 Task: Create a task  Implement a new remote access system for a company's employees , assign it to team member softage.3@softage.net in the project AgileHero and update the status of the task to  Off Track , set the priority of the task to Medium
Action: Mouse moved to (51, 374)
Screenshot: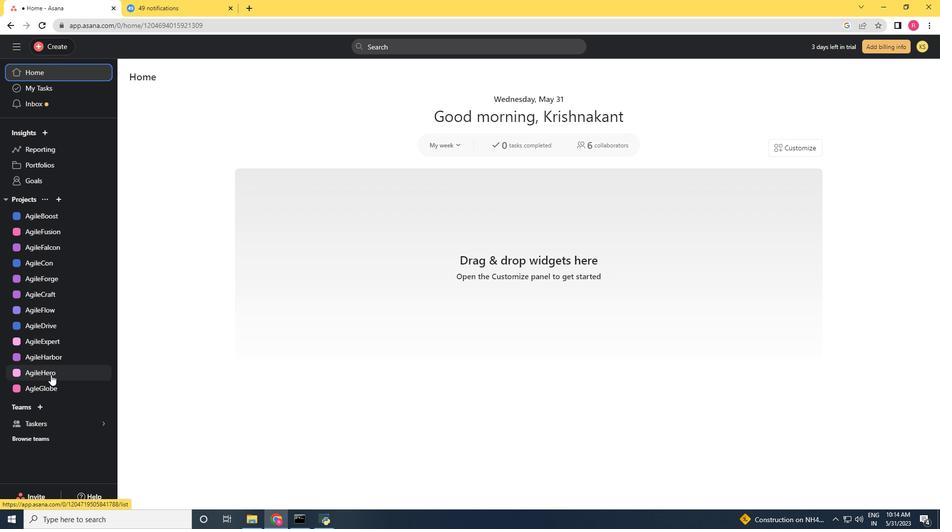 
Action: Mouse pressed left at (51, 374)
Screenshot: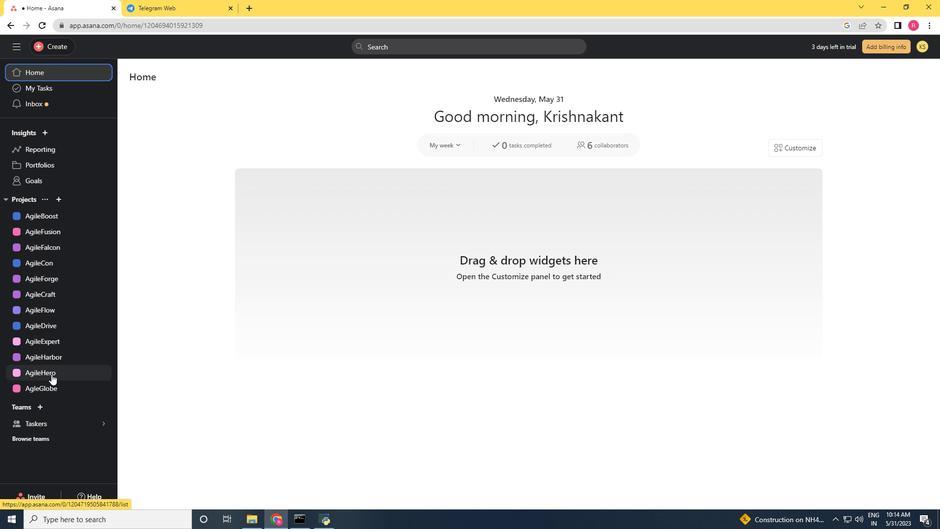 
Action: Mouse moved to (59, 51)
Screenshot: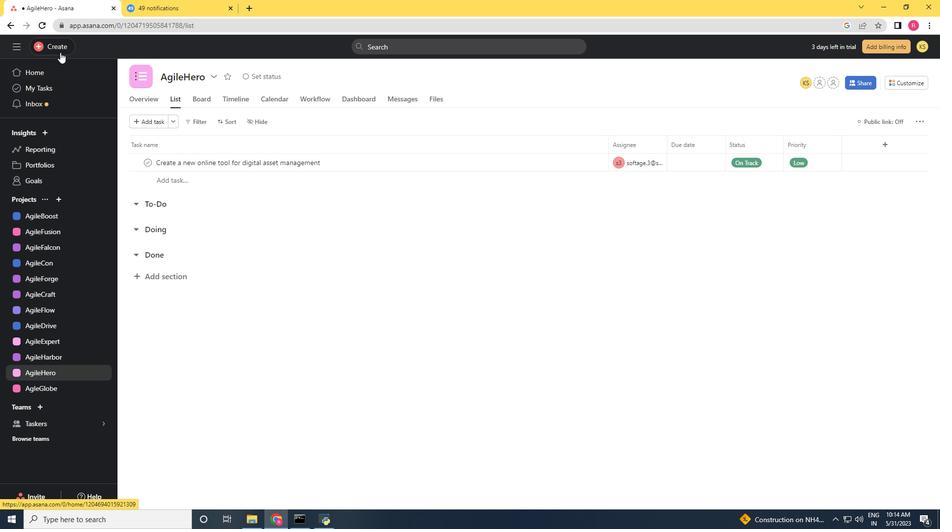 
Action: Mouse pressed left at (59, 51)
Screenshot: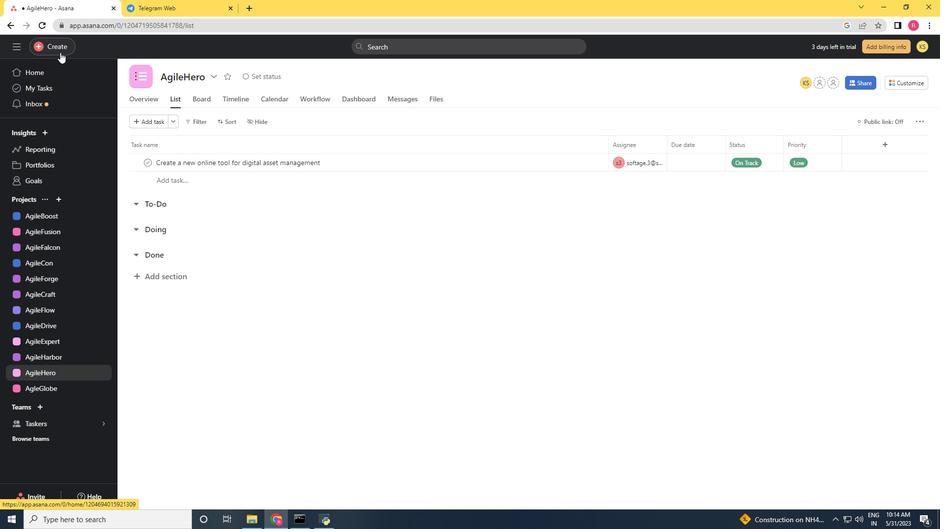 
Action: Mouse moved to (107, 47)
Screenshot: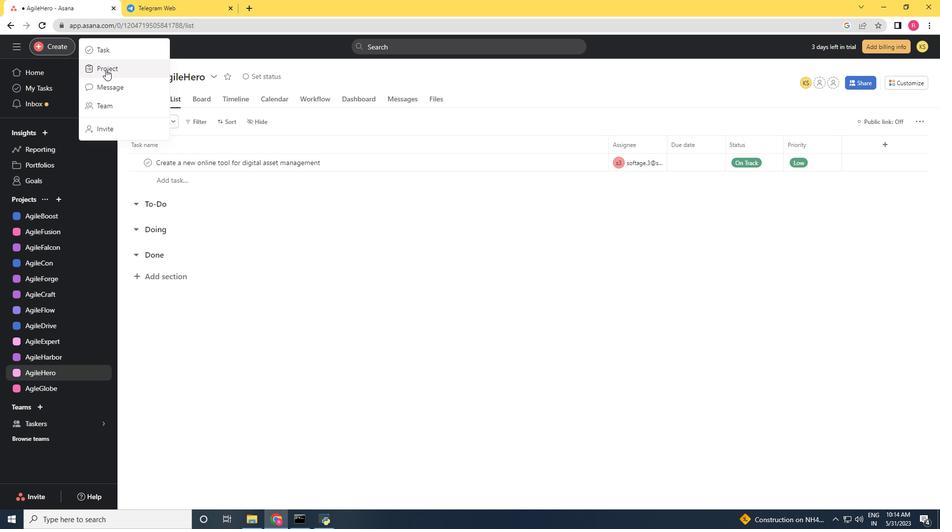 
Action: Mouse pressed left at (107, 47)
Screenshot: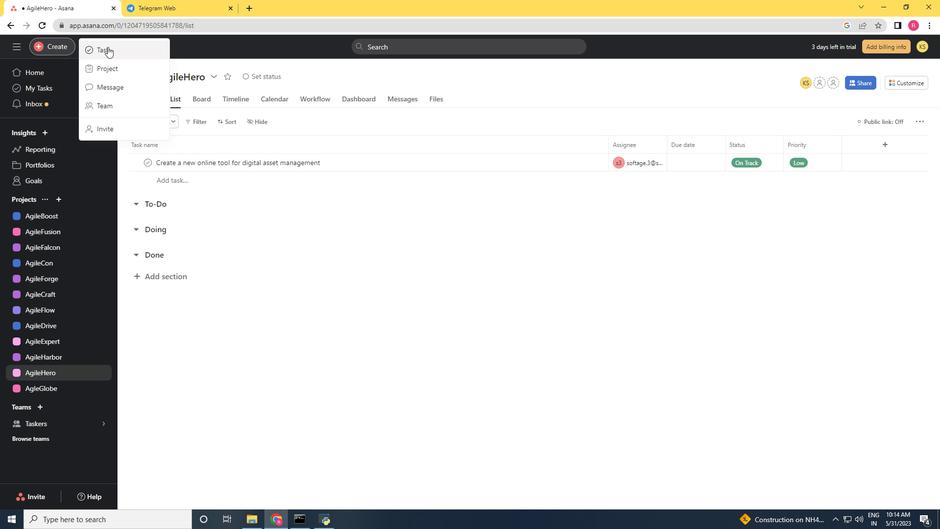 
Action: Key pressed <Key.shift>Implement<Key.space>a<Key.space>new<Key.space>remote<Key.space>access<Key.space>system<Key.space>for<Key.space>a<Key.space>company<Key.space><Key.backspace>'s<Key.space><Key.shift><Key.shift><Key.shift><Key.shift><Key.shift><Key.shift><Key.shift><Key.shift>employees
Screenshot: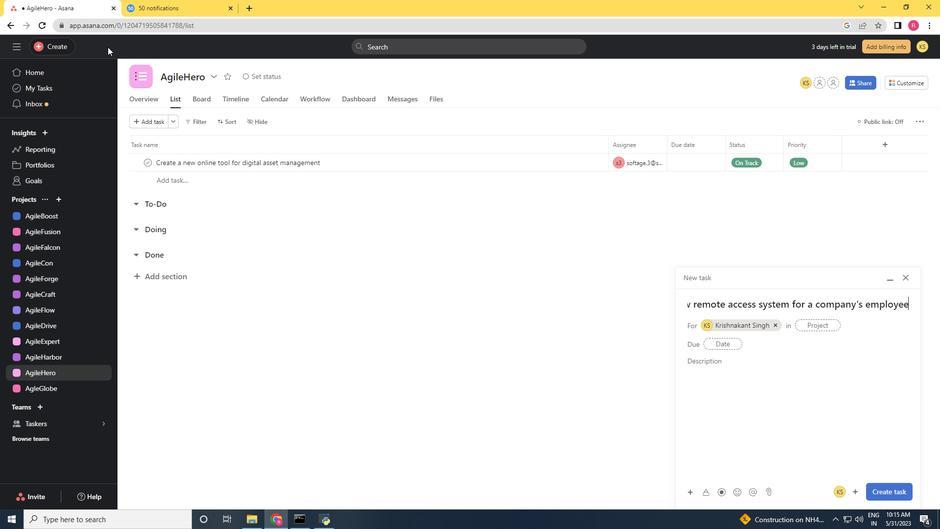 
Action: Mouse moved to (774, 326)
Screenshot: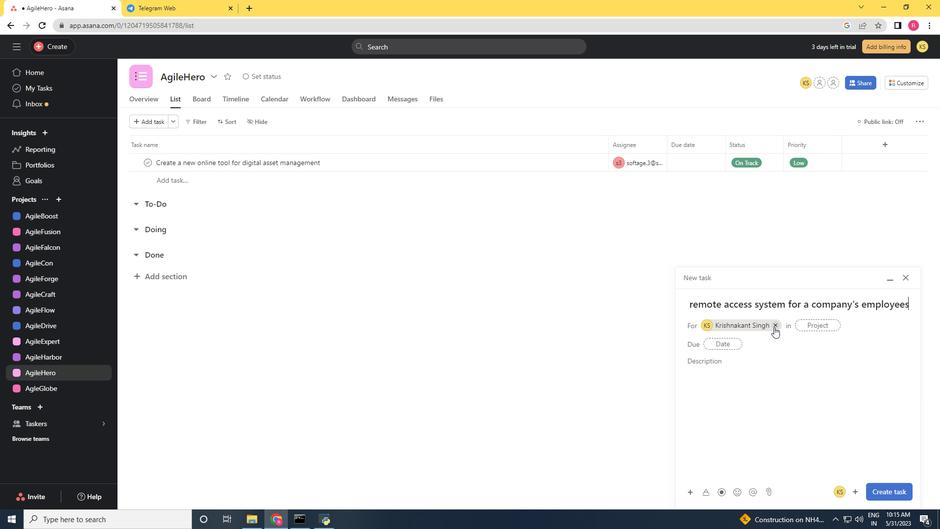 
Action: Mouse pressed left at (774, 326)
Screenshot: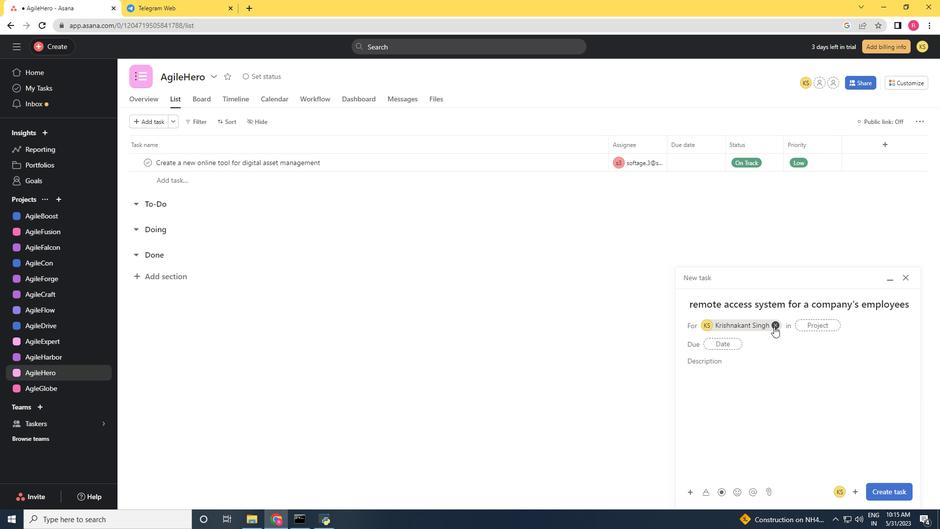 
Action: Mouse moved to (739, 322)
Screenshot: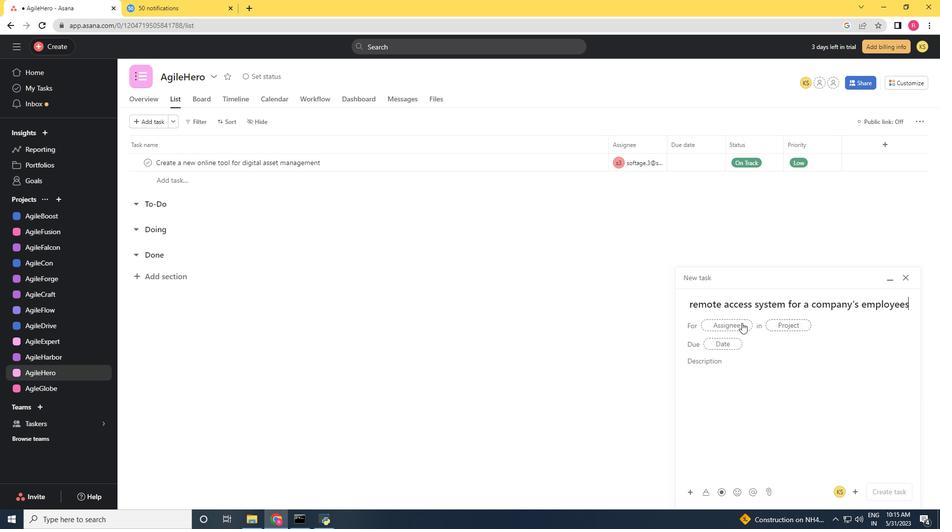 
Action: Mouse pressed left at (739, 322)
Screenshot: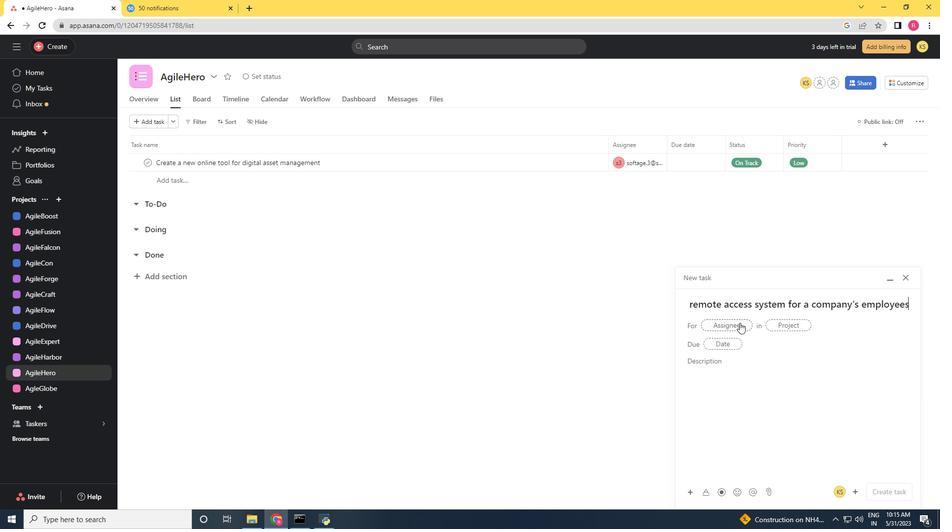 
Action: Key pressed softage.3<Key.shift>@softage.net
Screenshot: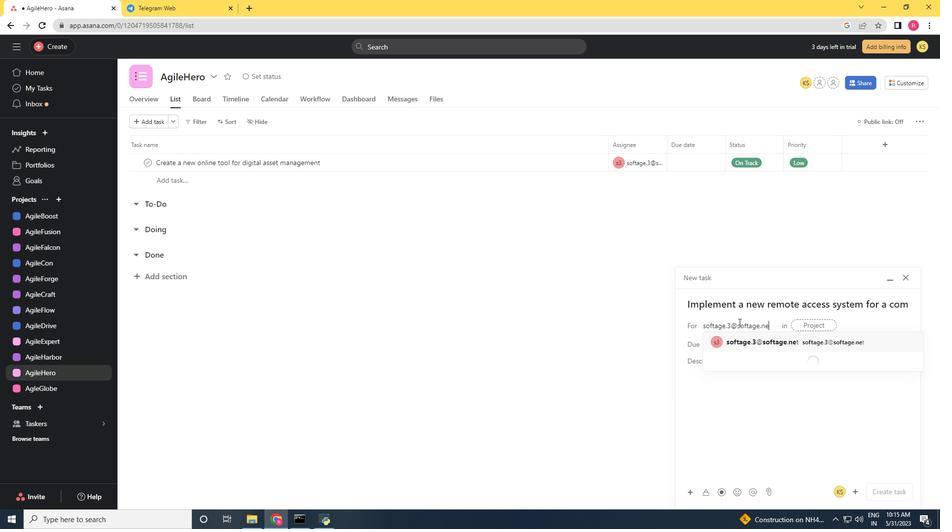 
Action: Mouse moved to (759, 340)
Screenshot: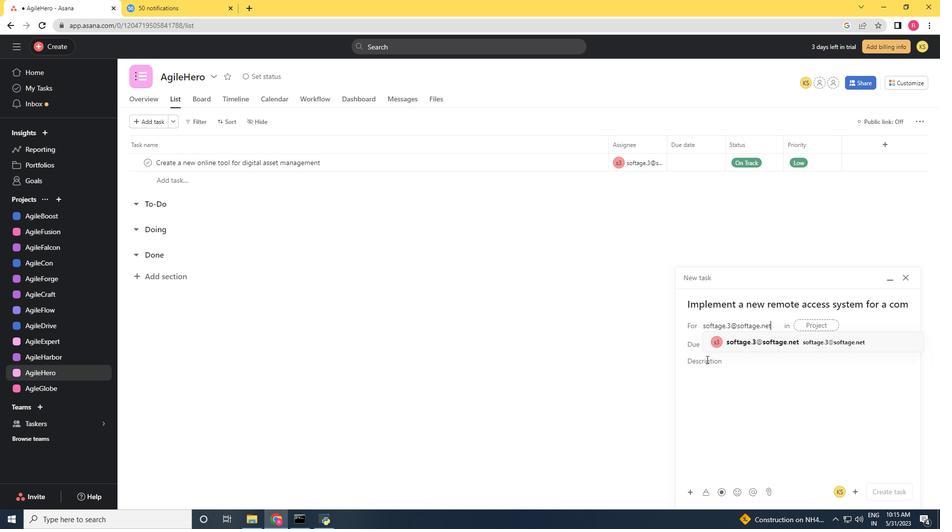 
Action: Mouse pressed left at (759, 340)
Screenshot: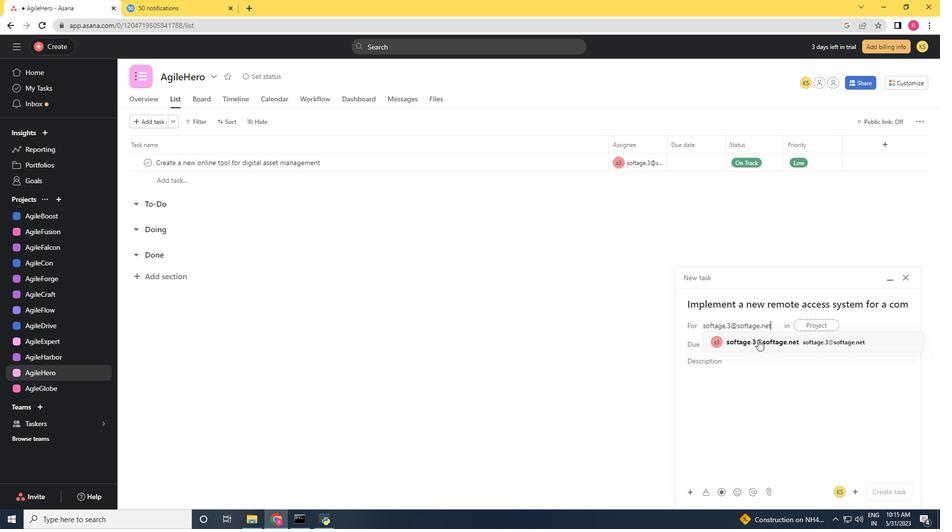 
Action: Mouse moved to (683, 344)
Screenshot: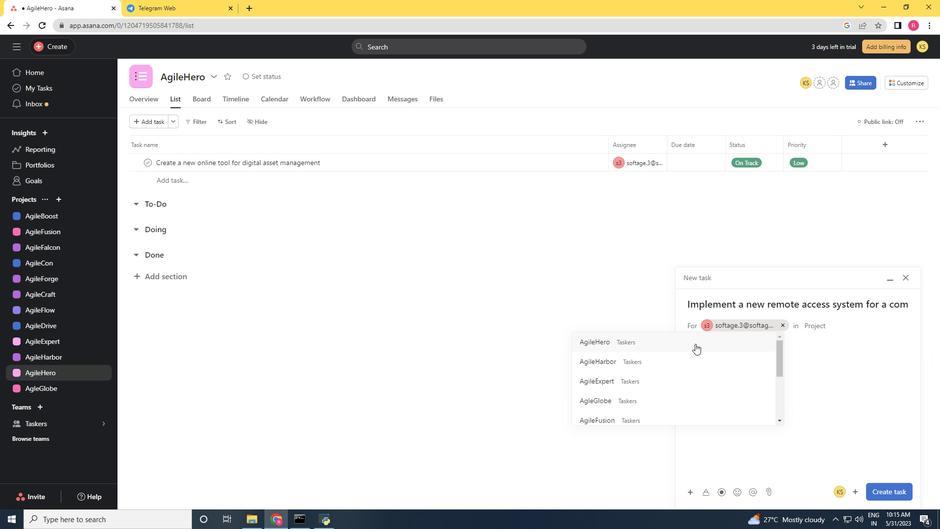 
Action: Mouse pressed left at (683, 344)
Screenshot: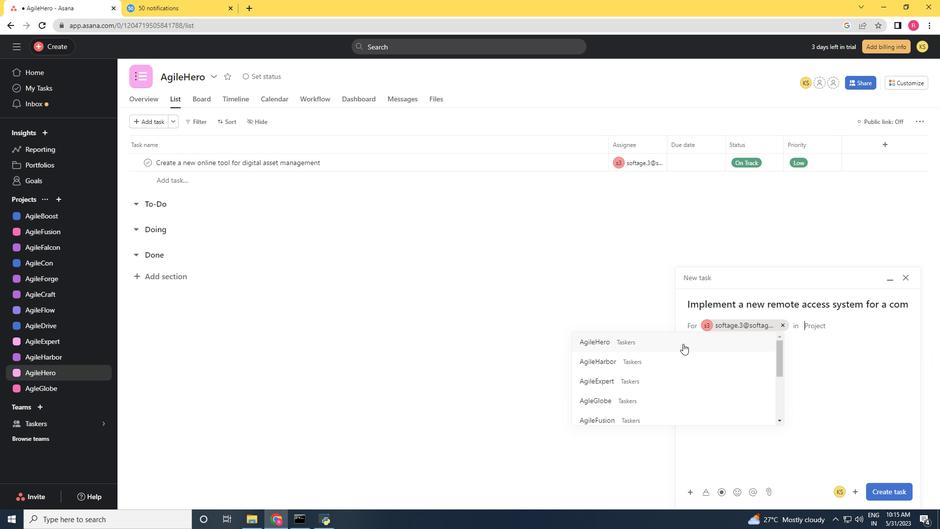 
Action: Mouse moved to (742, 367)
Screenshot: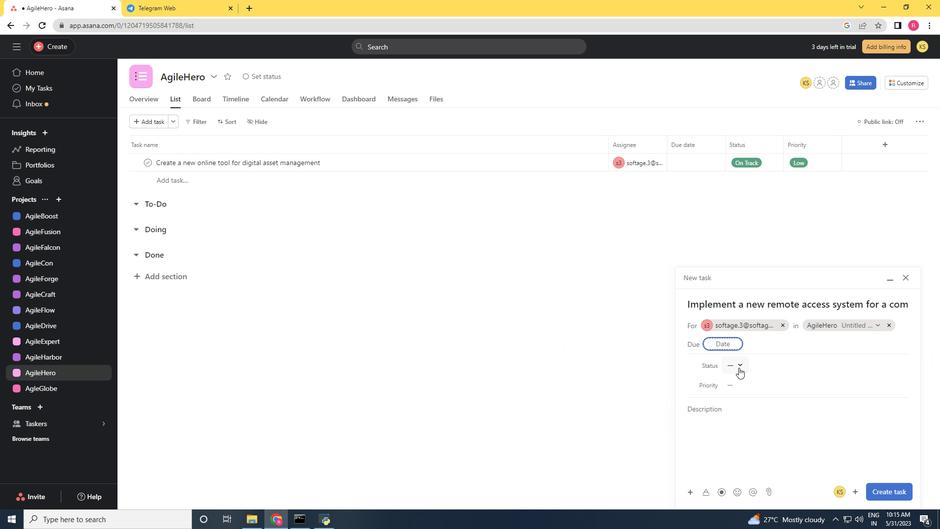 
Action: Mouse pressed left at (742, 367)
Screenshot: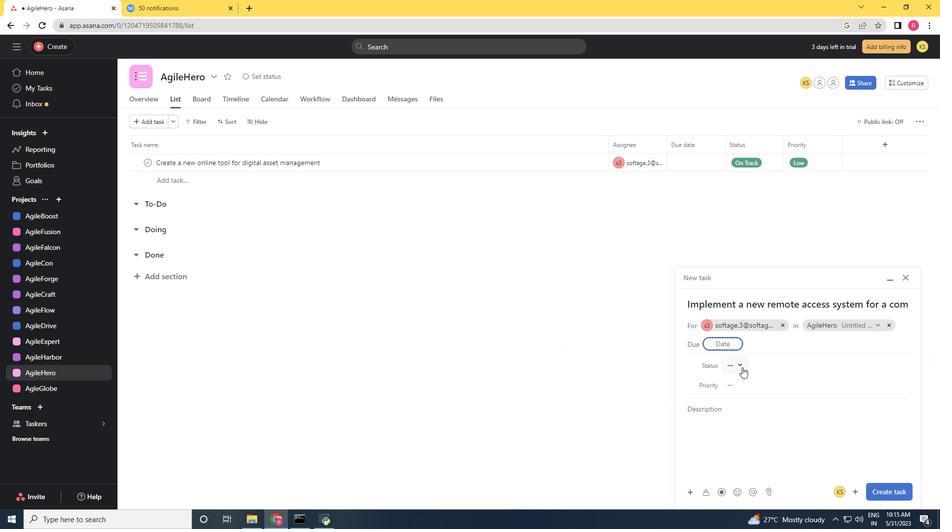 
Action: Mouse moved to (753, 419)
Screenshot: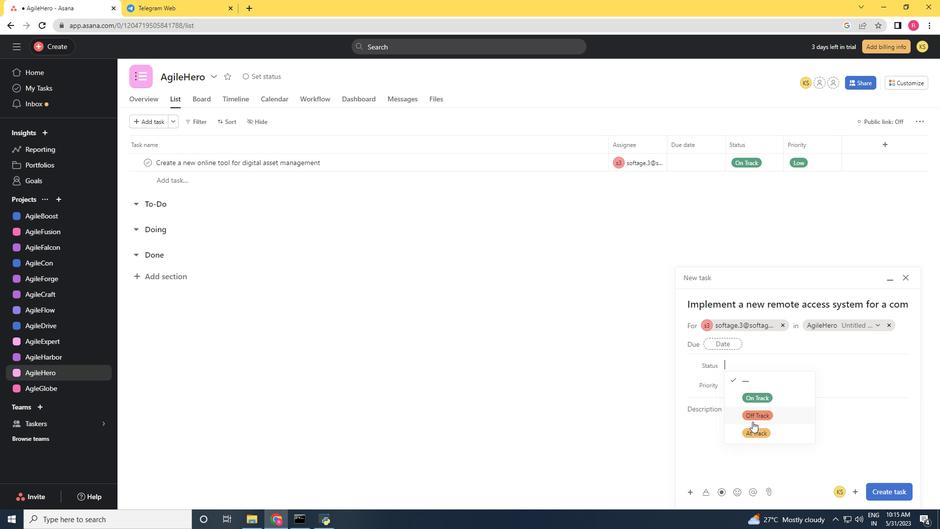 
Action: Mouse pressed left at (753, 419)
Screenshot: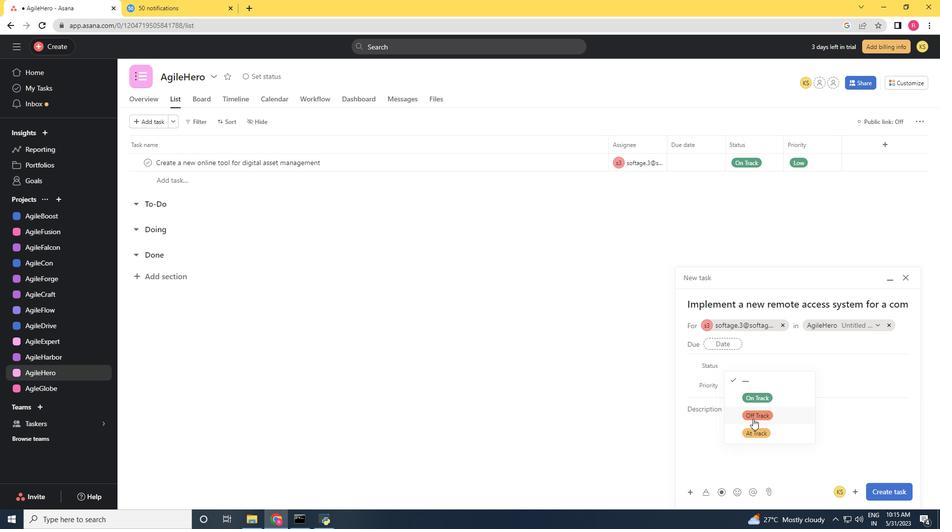 
Action: Mouse moved to (743, 386)
Screenshot: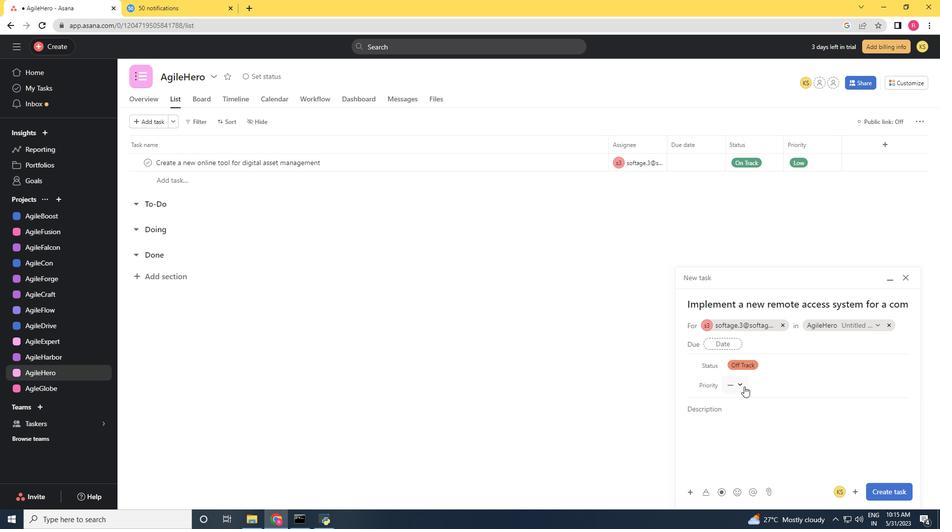 
Action: Mouse pressed left at (743, 386)
Screenshot: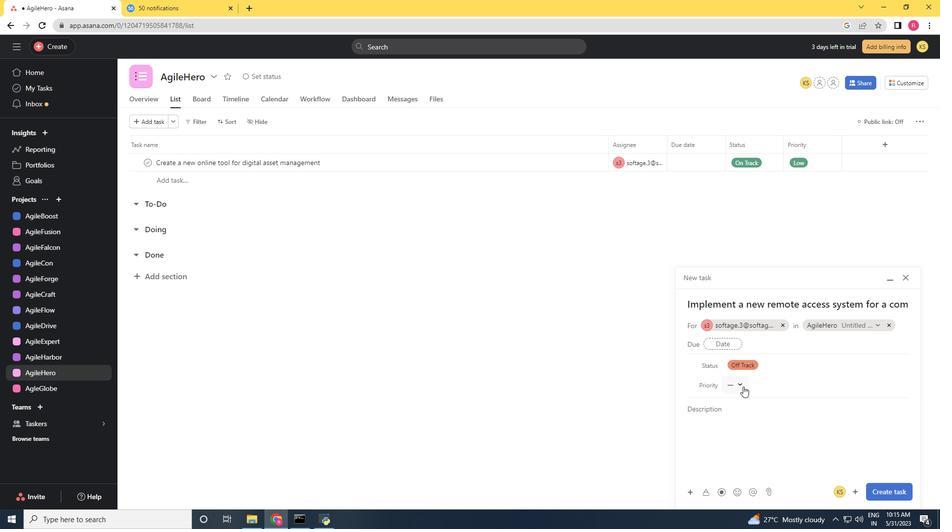
Action: Mouse moved to (751, 430)
Screenshot: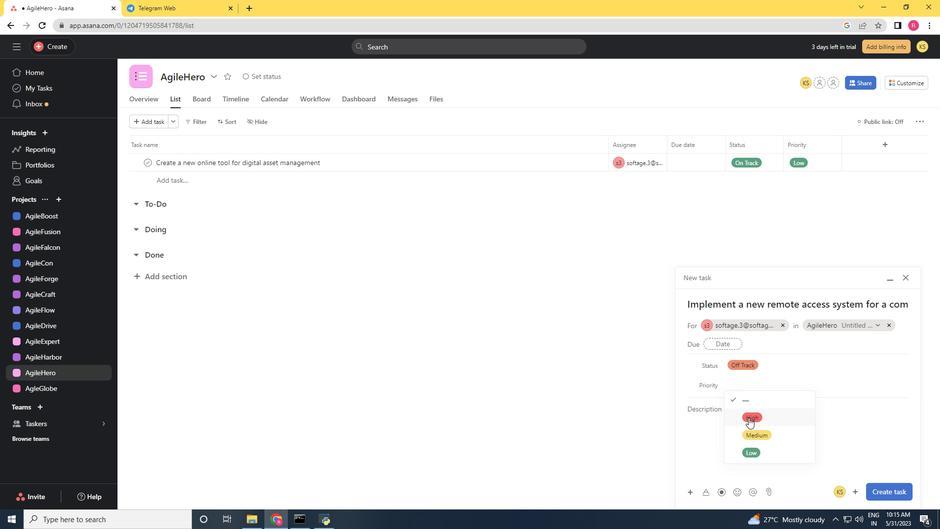 
Action: Mouse pressed left at (751, 430)
Screenshot: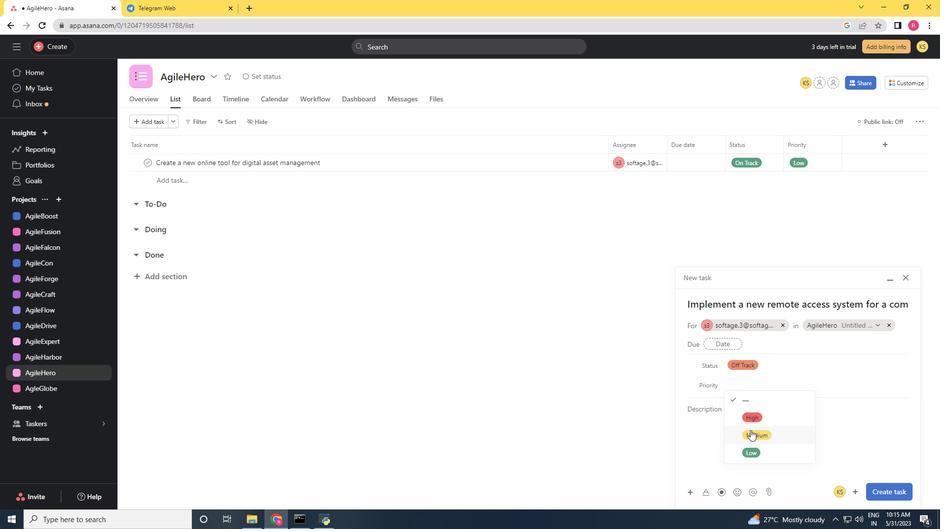 
Action: Mouse moved to (900, 485)
Screenshot: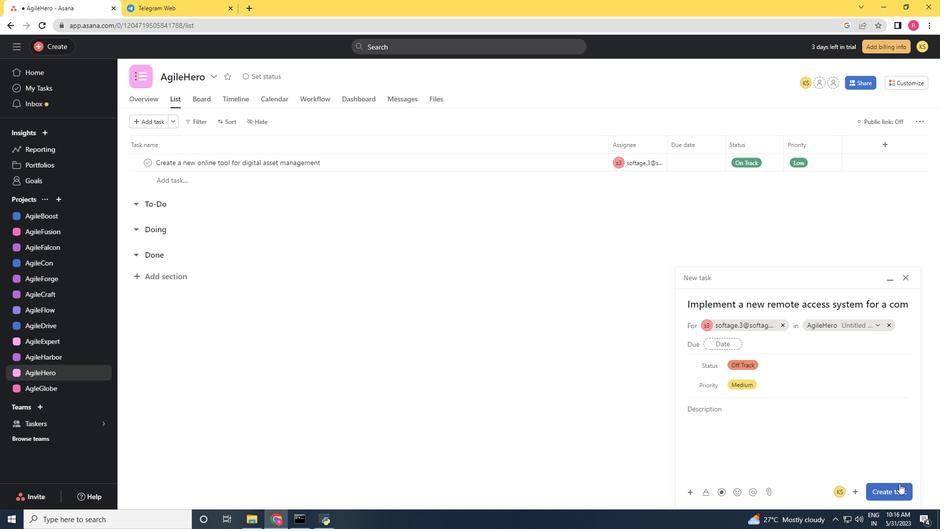 
Action: Mouse pressed left at (900, 485)
Screenshot: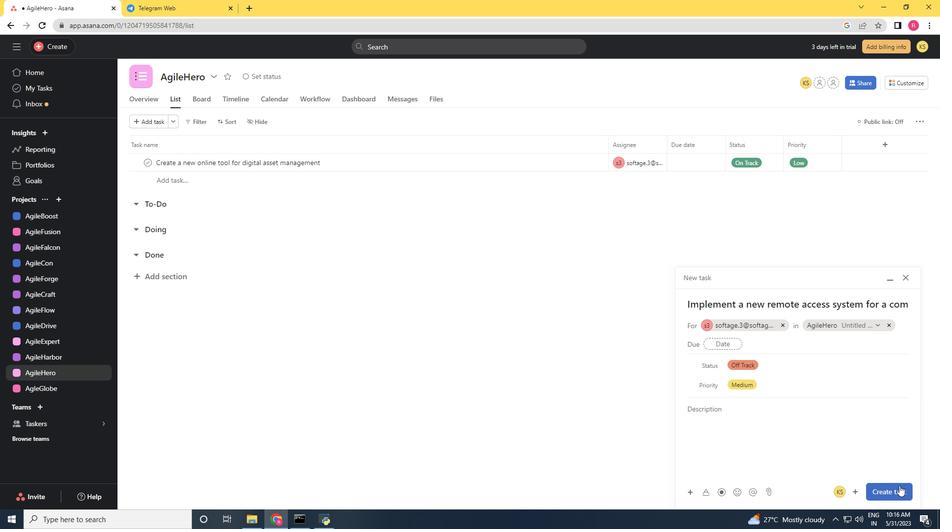 
Action: Mouse moved to (543, 294)
Screenshot: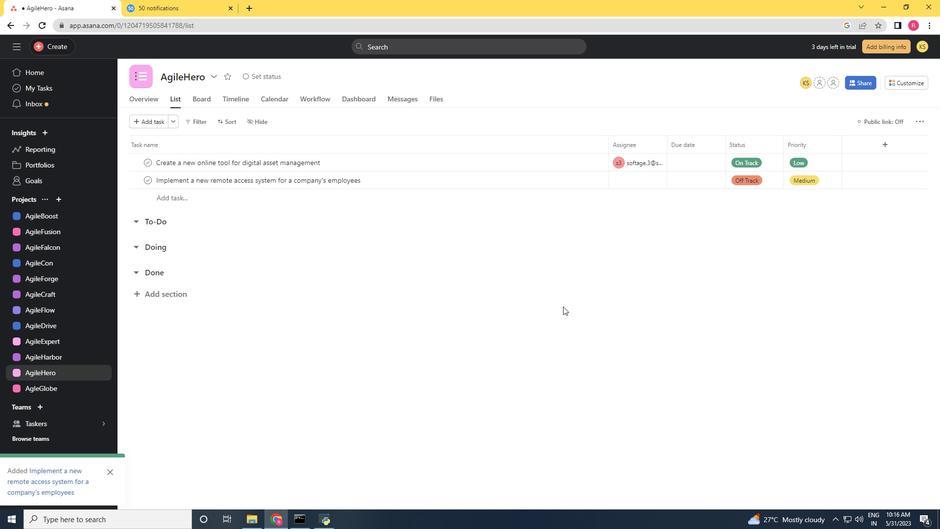 
